 Task: Create a new contact for 'Neel Jones' and add a note 'Irritating person'. Change the business card background color.
Action: Mouse moved to (21, 97)
Screenshot: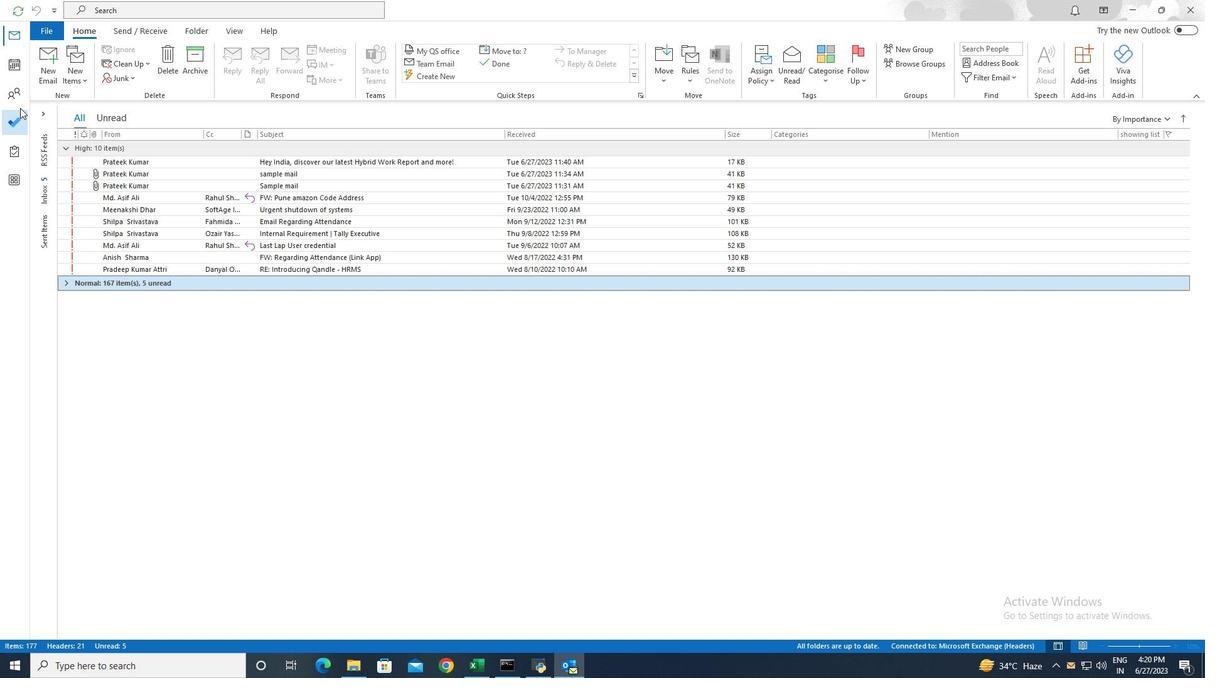 
Action: Mouse pressed left at (21, 97)
Screenshot: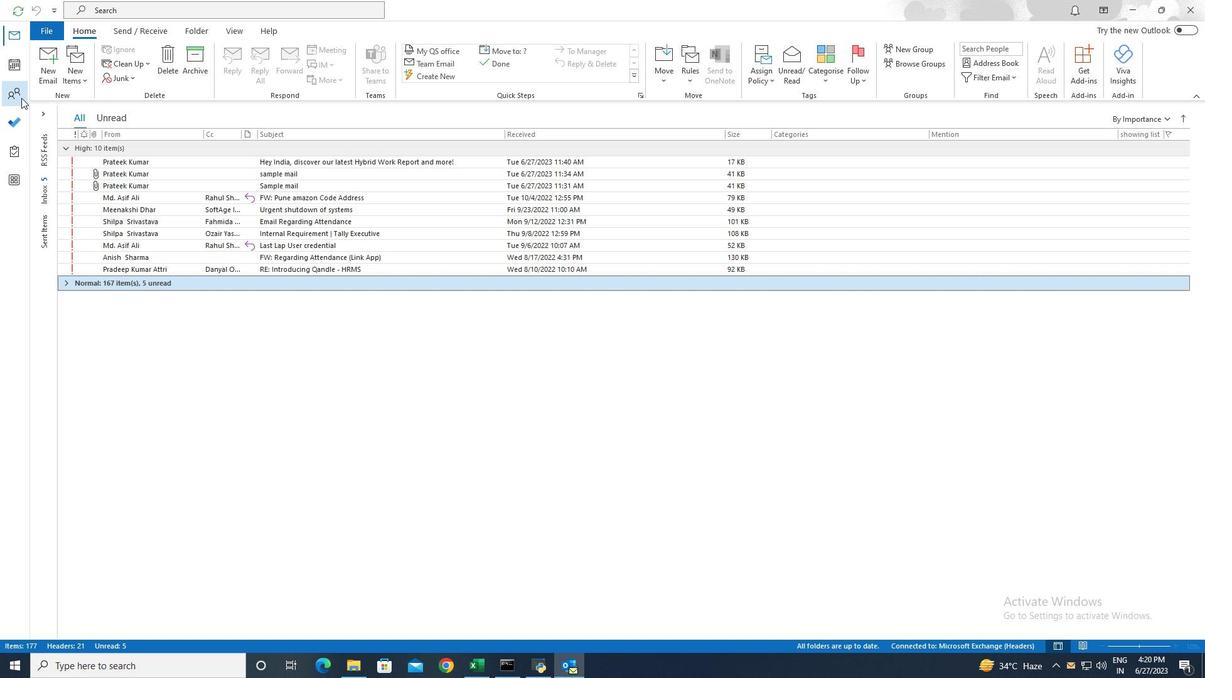 
Action: Mouse moved to (41, 73)
Screenshot: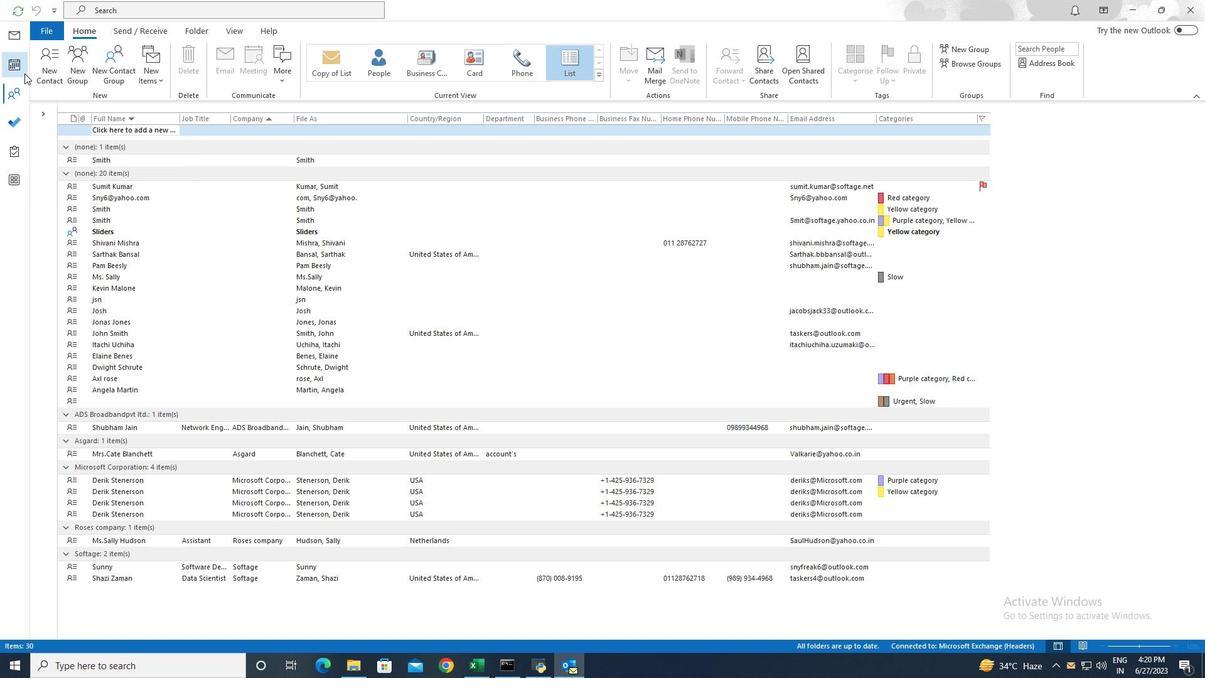 
Action: Mouse pressed left at (41, 73)
Screenshot: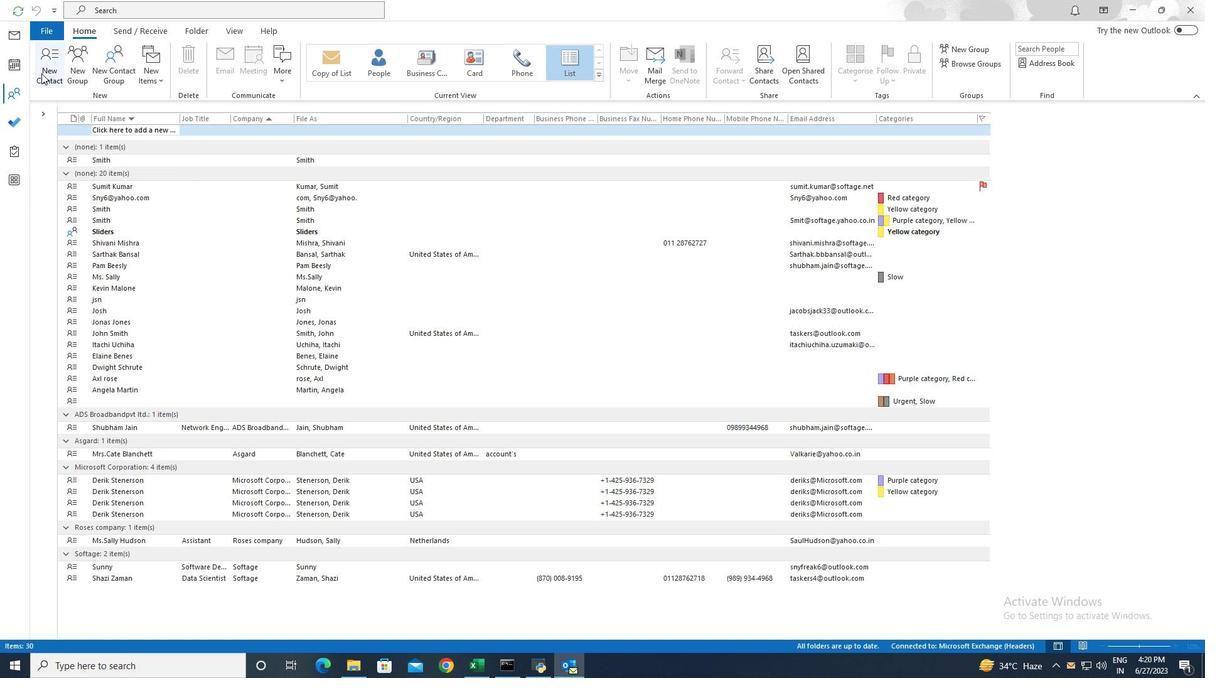 
Action: Mouse moved to (97, 110)
Screenshot: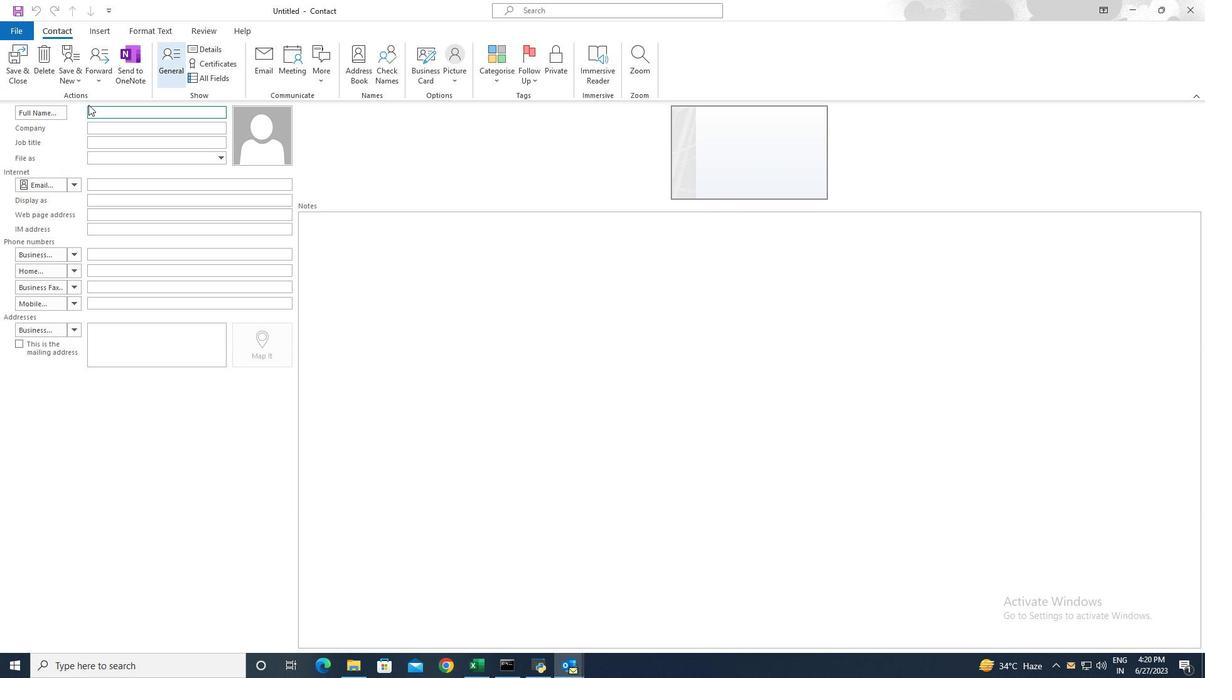 
Action: Mouse pressed left at (97, 110)
Screenshot: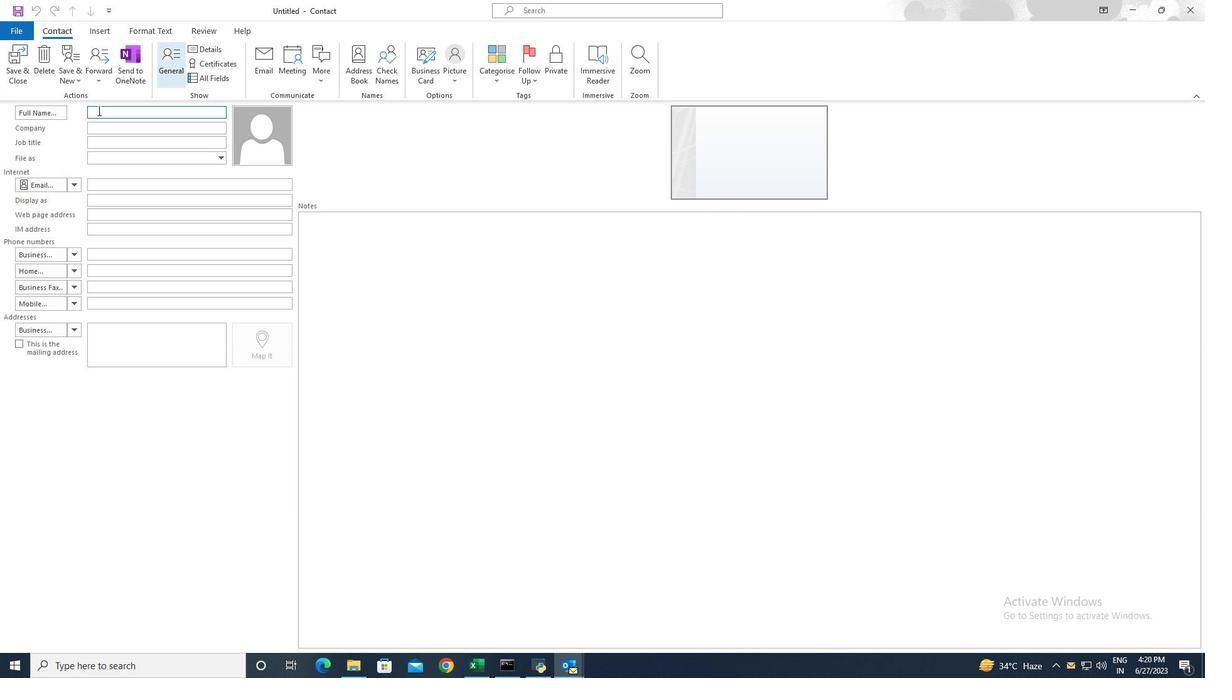 
Action: Key pressed <Key.shift>Neel<Key.space><Key.shift>Jones
Screenshot: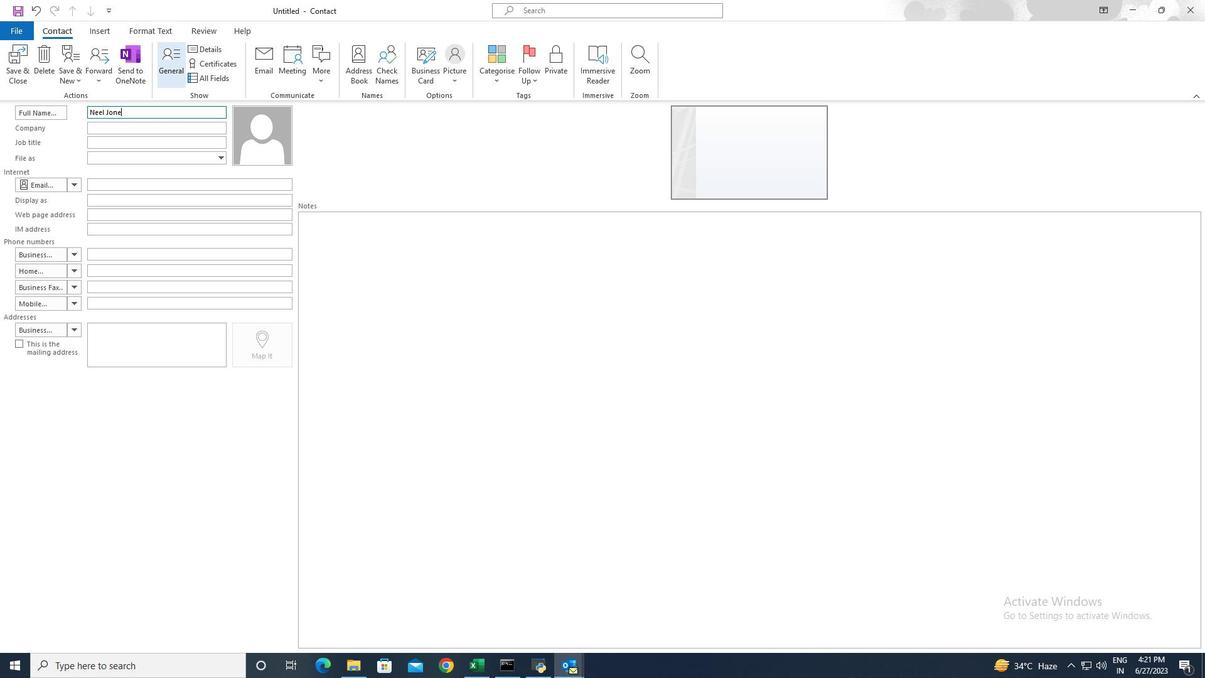 
Action: Mouse moved to (352, 275)
Screenshot: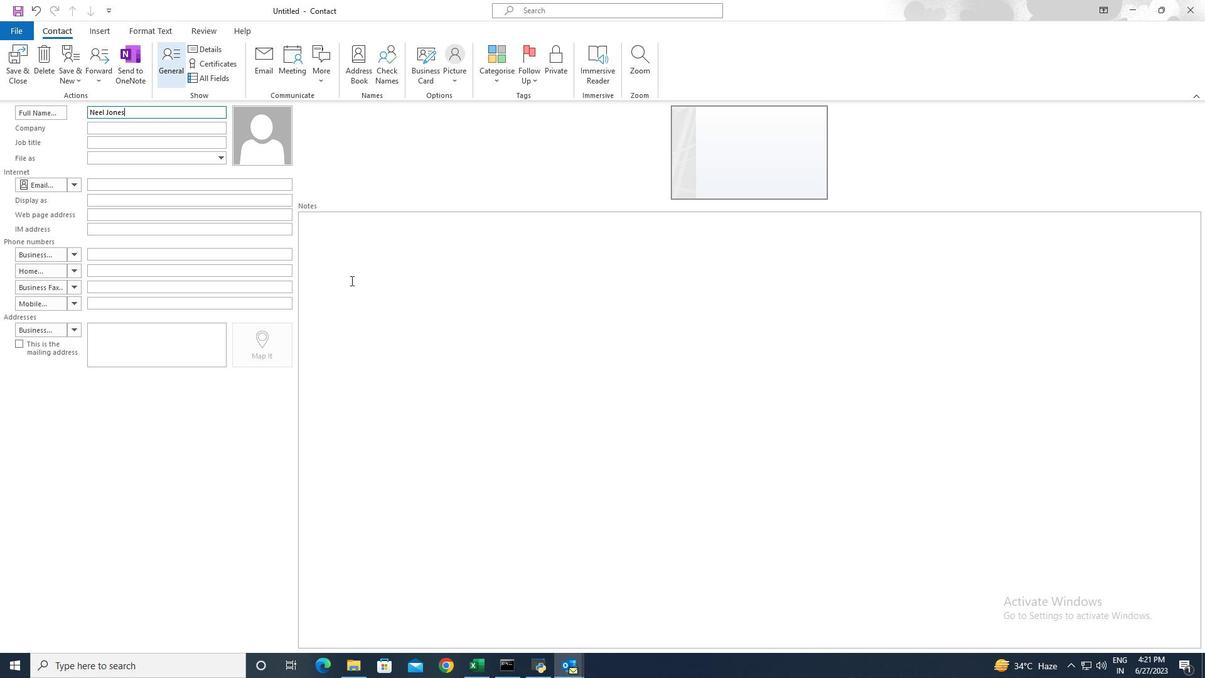
Action: Mouse pressed left at (352, 275)
Screenshot: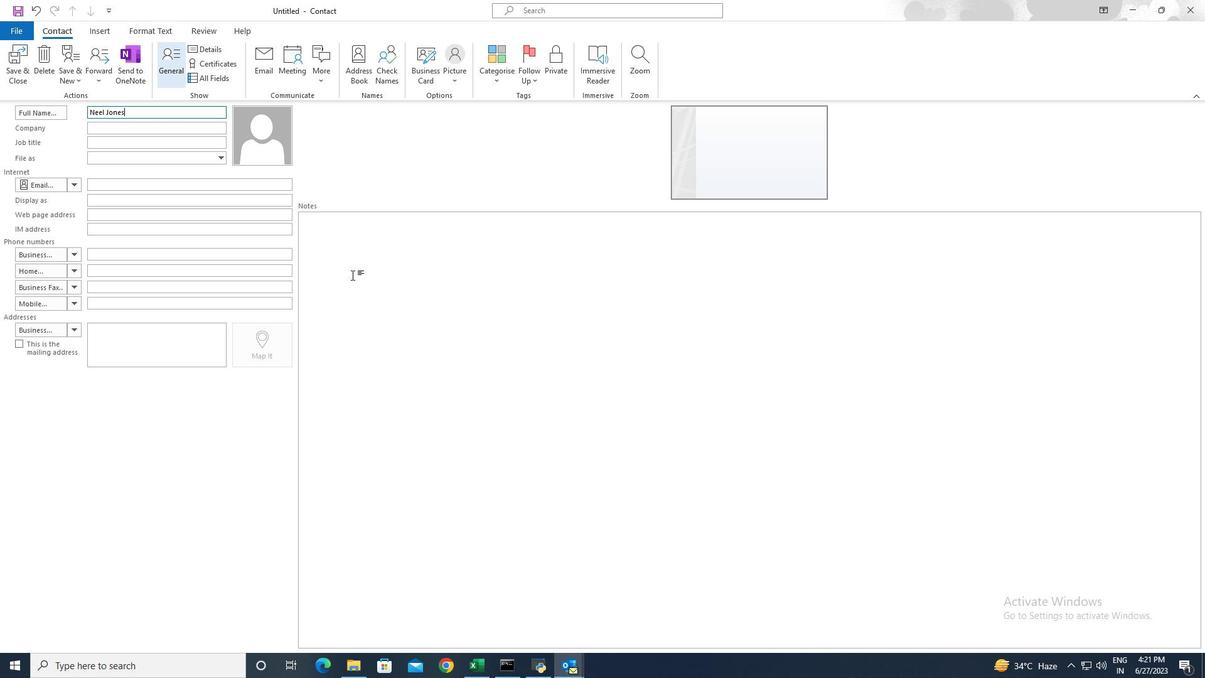 
Action: Key pressed irritating<Key.space>person
Screenshot: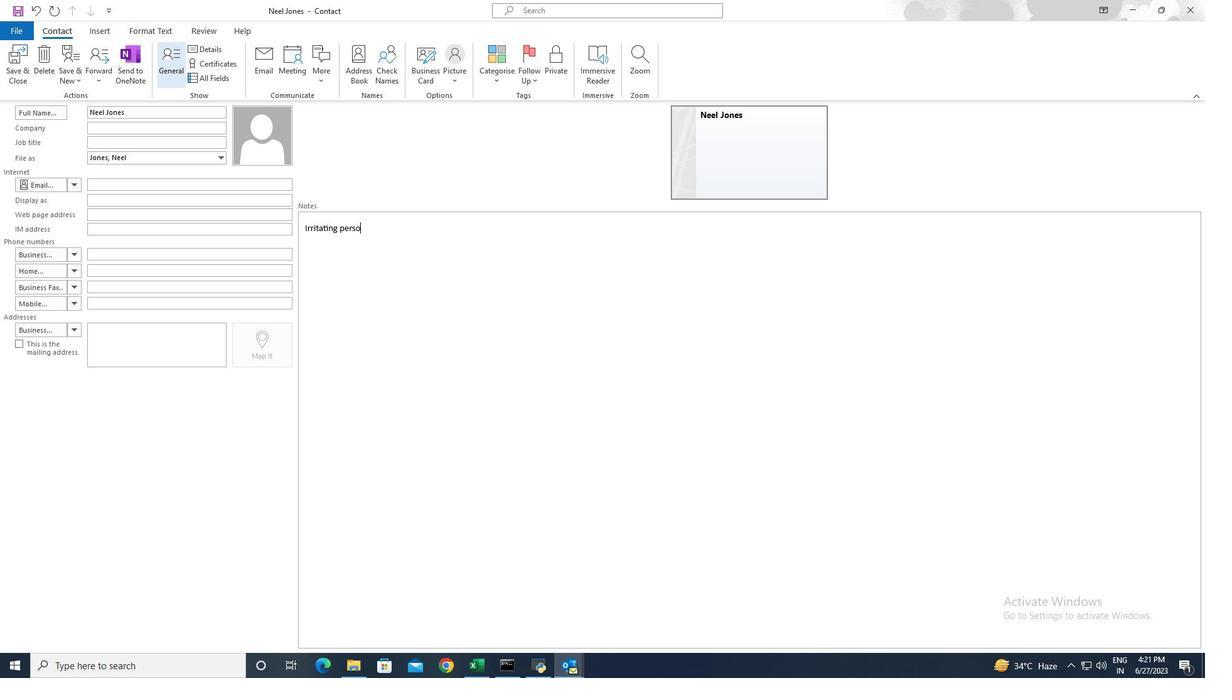 
Action: Mouse moved to (423, 79)
Screenshot: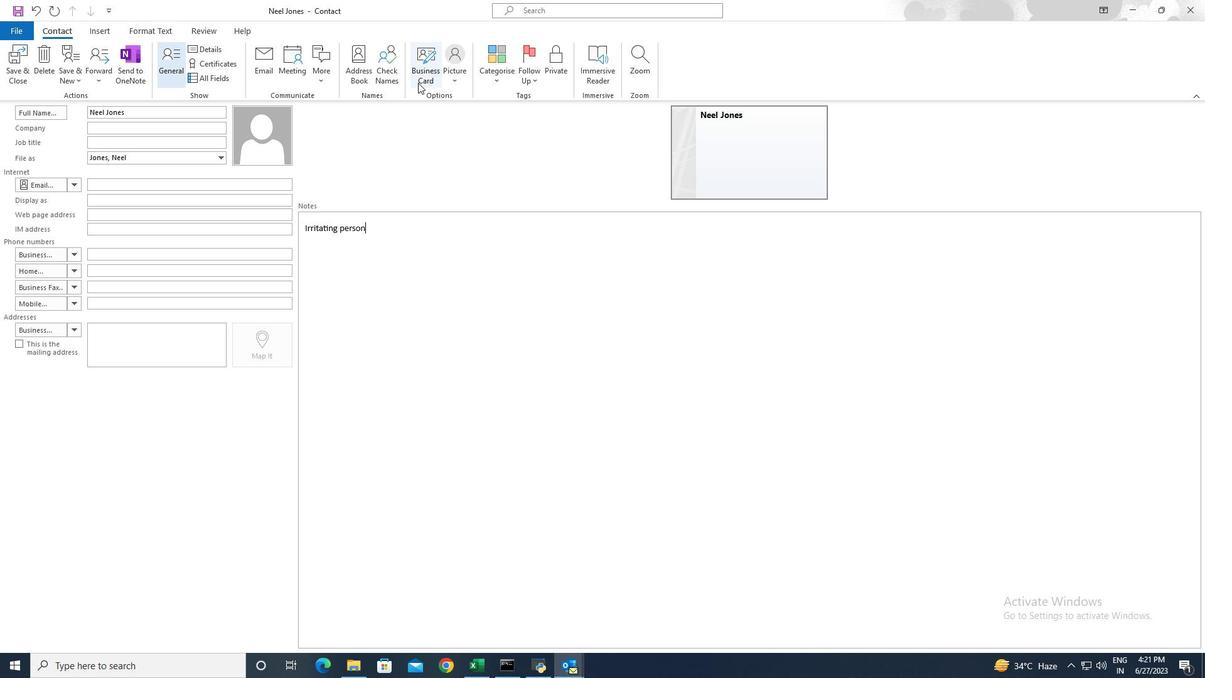 
Action: Mouse pressed left at (423, 79)
Screenshot: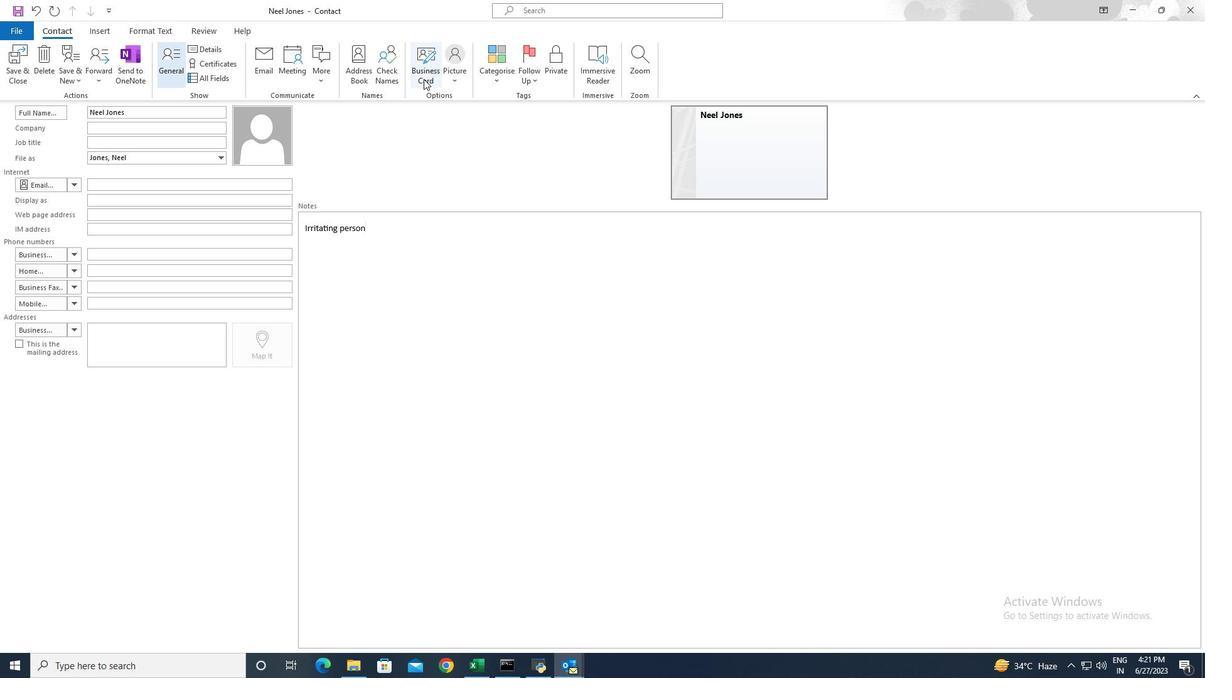 
Action: Mouse moved to (769, 210)
Screenshot: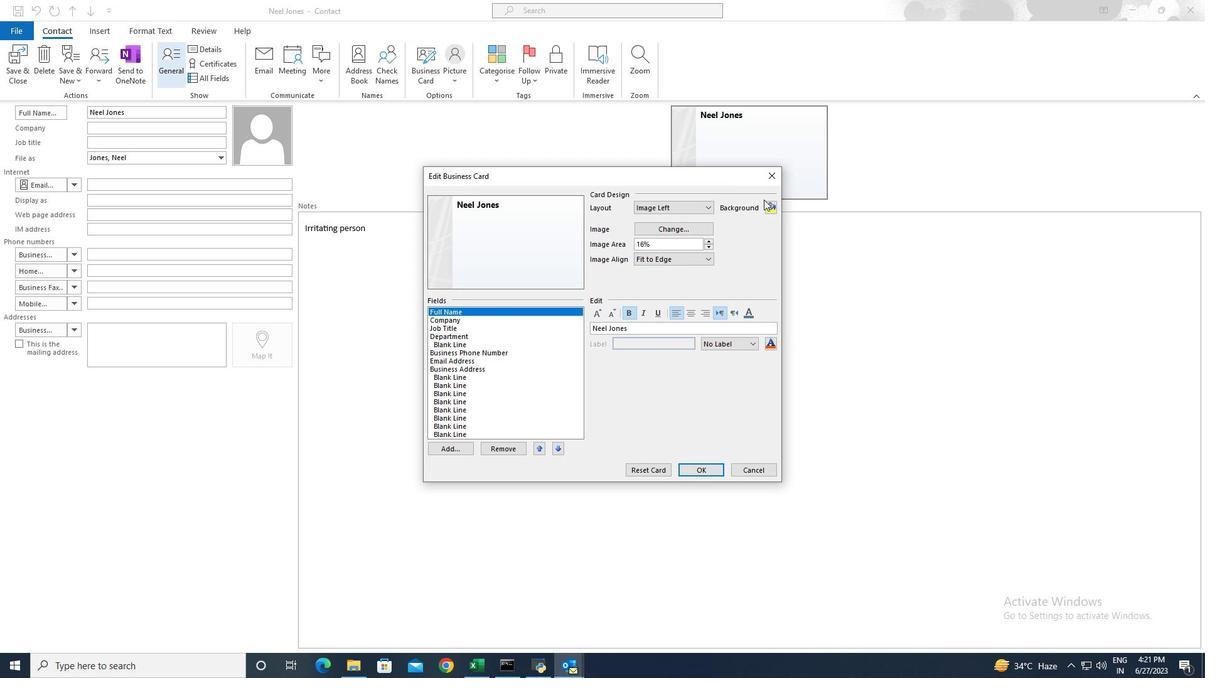 
Action: Mouse pressed left at (769, 210)
Screenshot: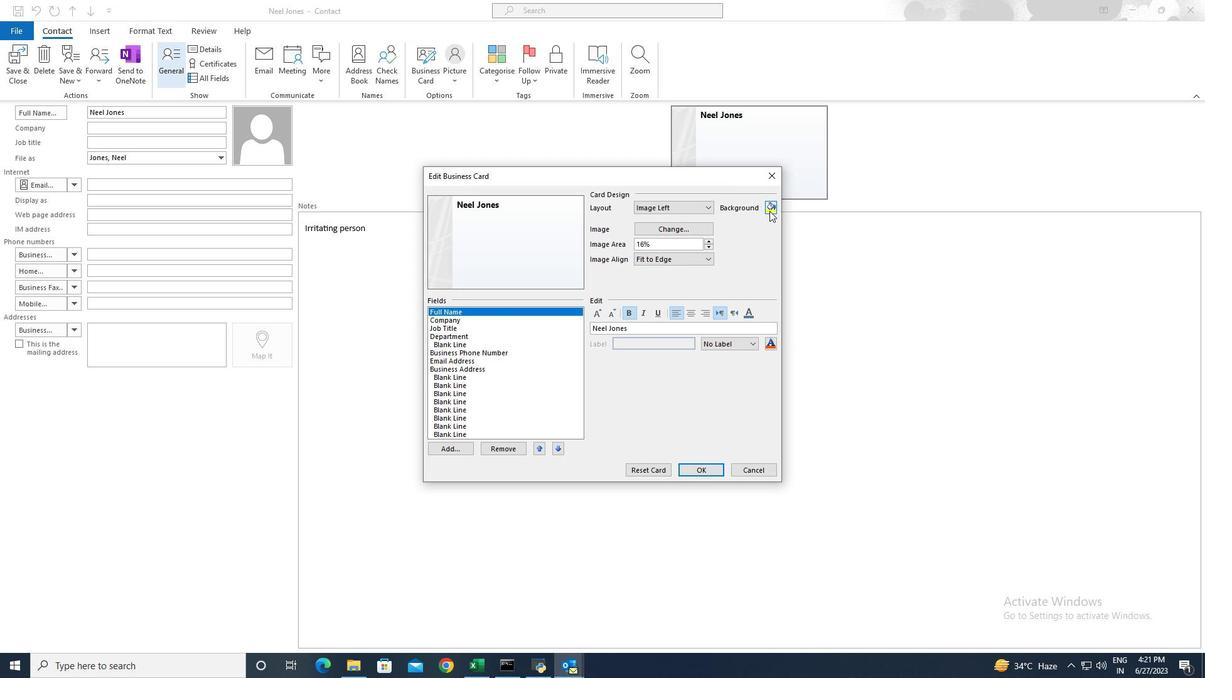 
Action: Mouse moved to (439, 327)
Screenshot: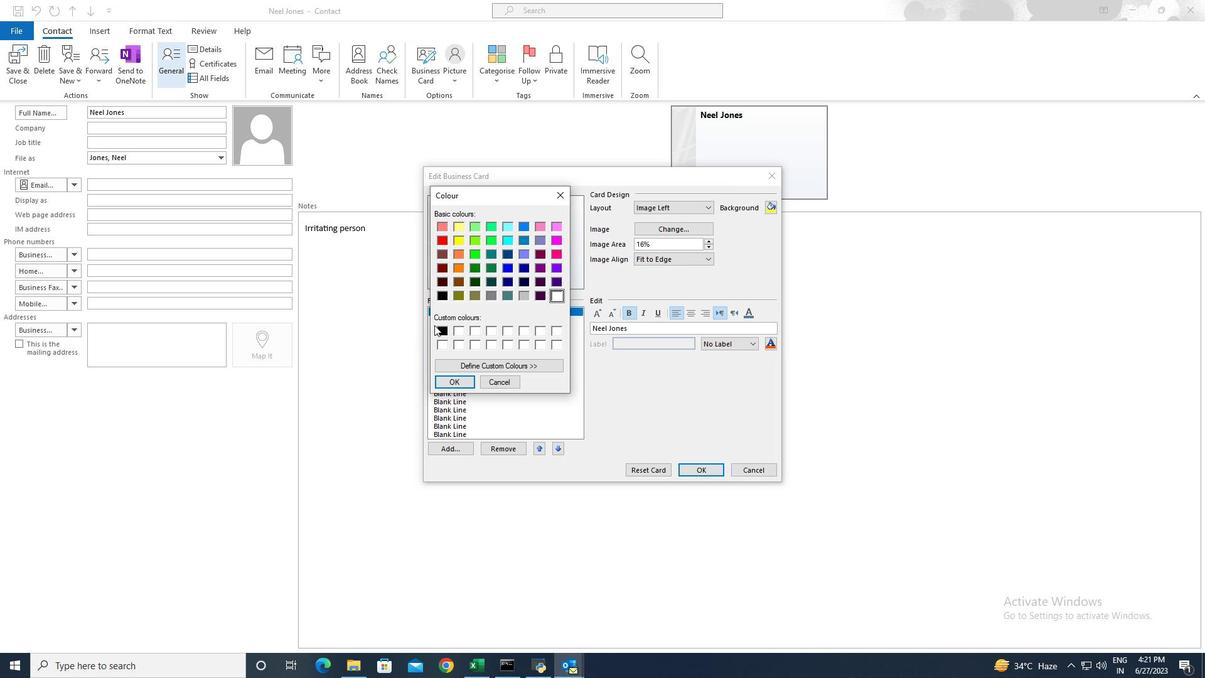 
Action: Mouse pressed left at (439, 327)
Screenshot: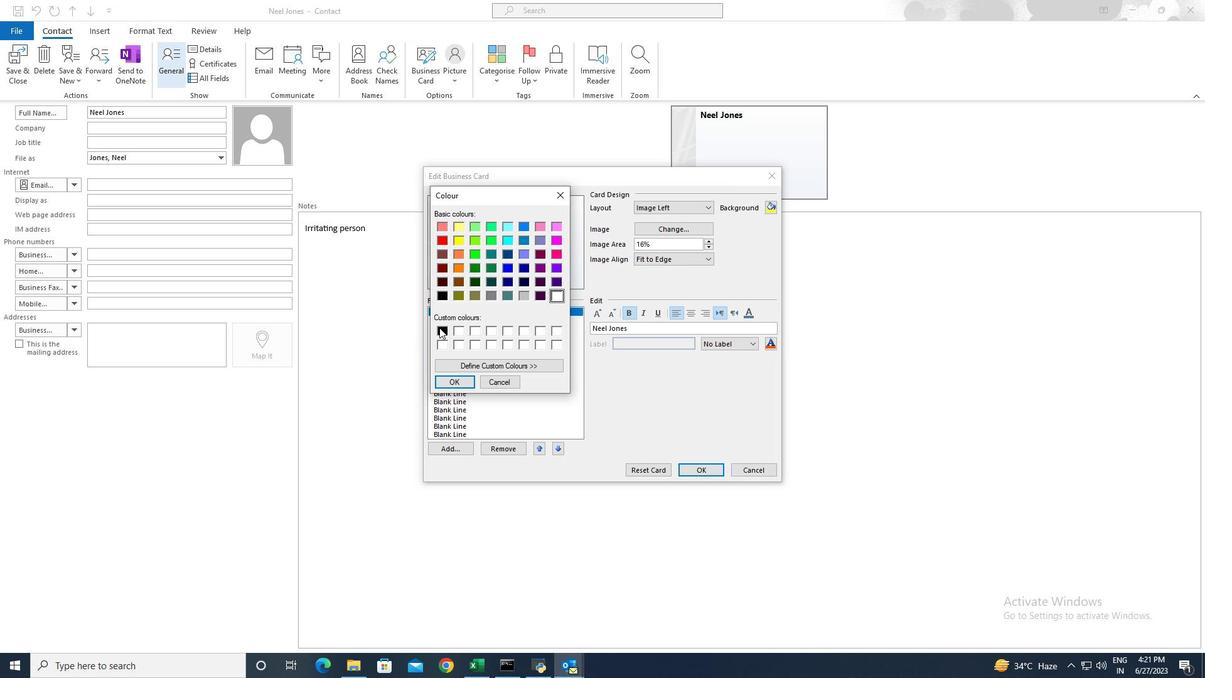 
Action: Mouse moved to (453, 378)
Screenshot: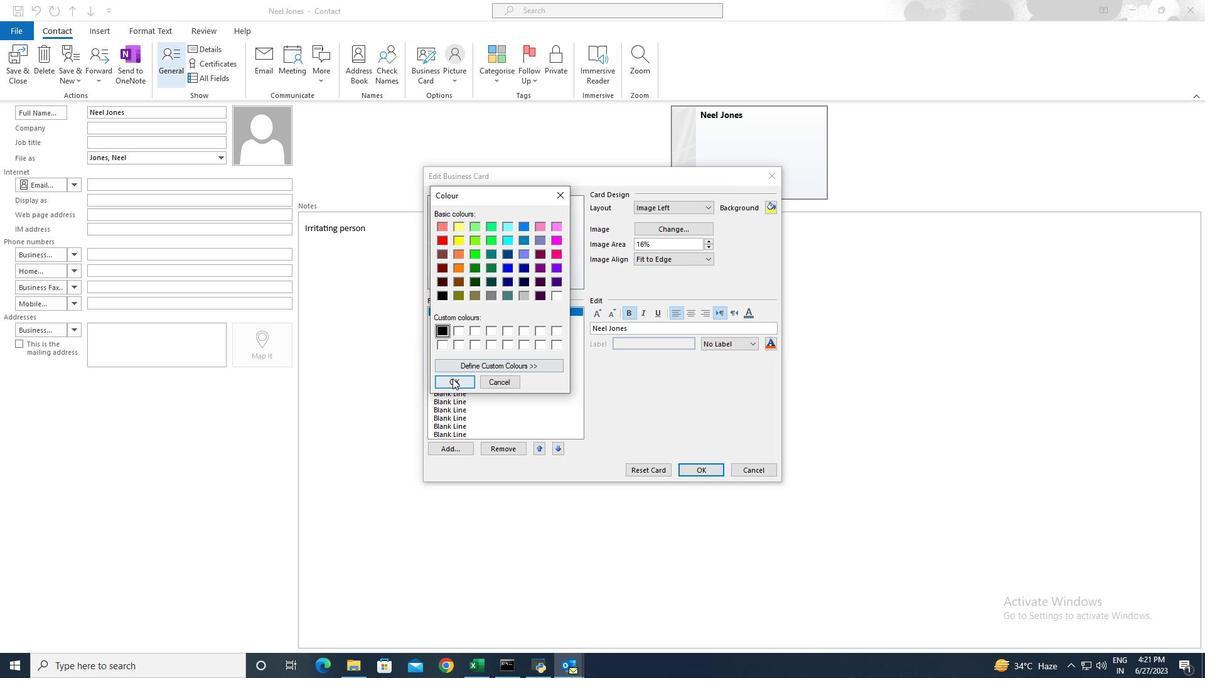 
Action: Mouse pressed left at (453, 378)
Screenshot: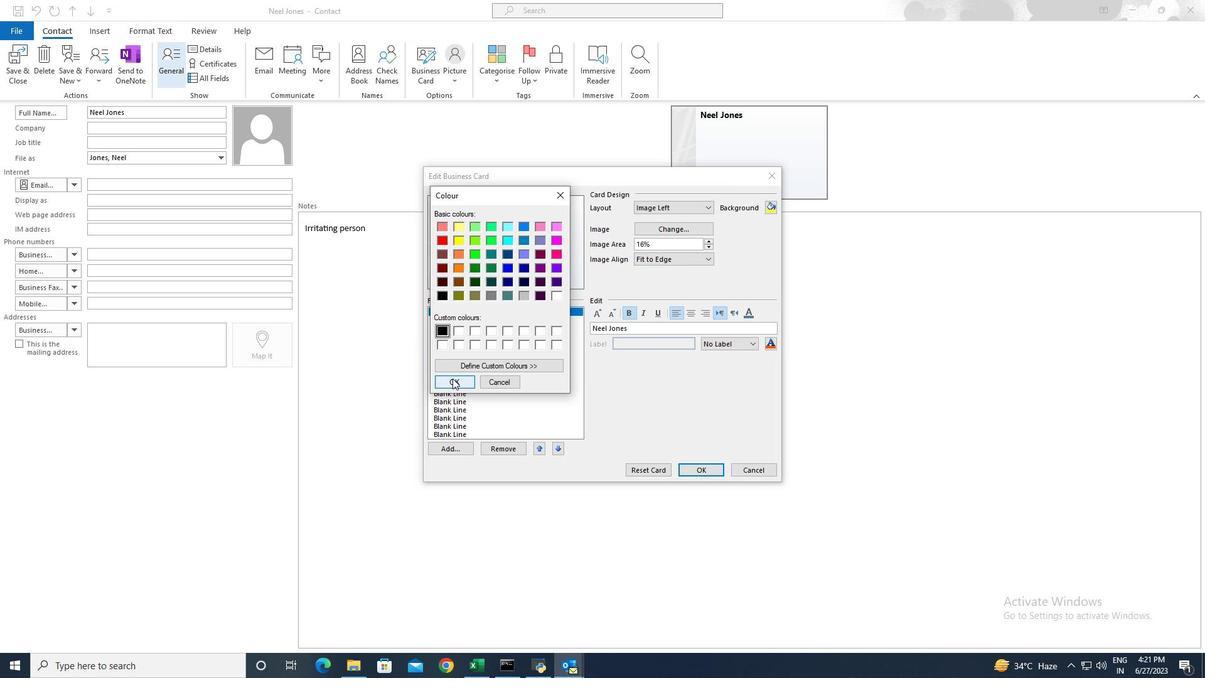 
Action: Mouse moved to (690, 464)
Screenshot: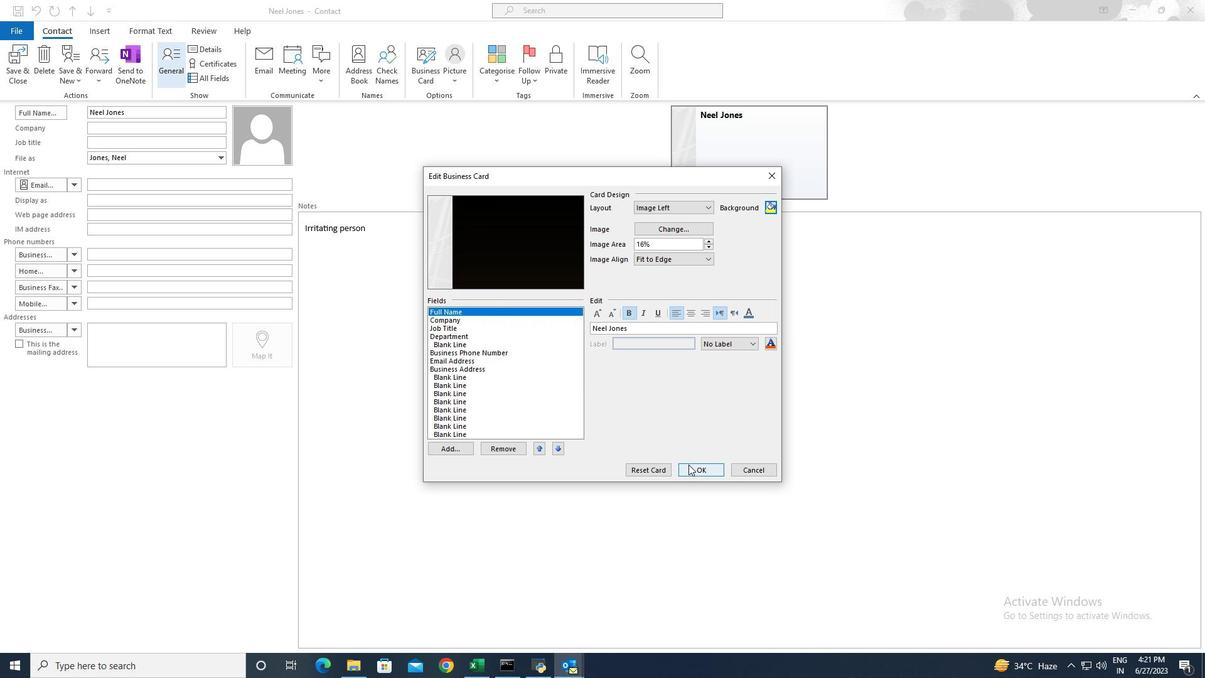 
Action: Mouse pressed left at (690, 464)
Screenshot: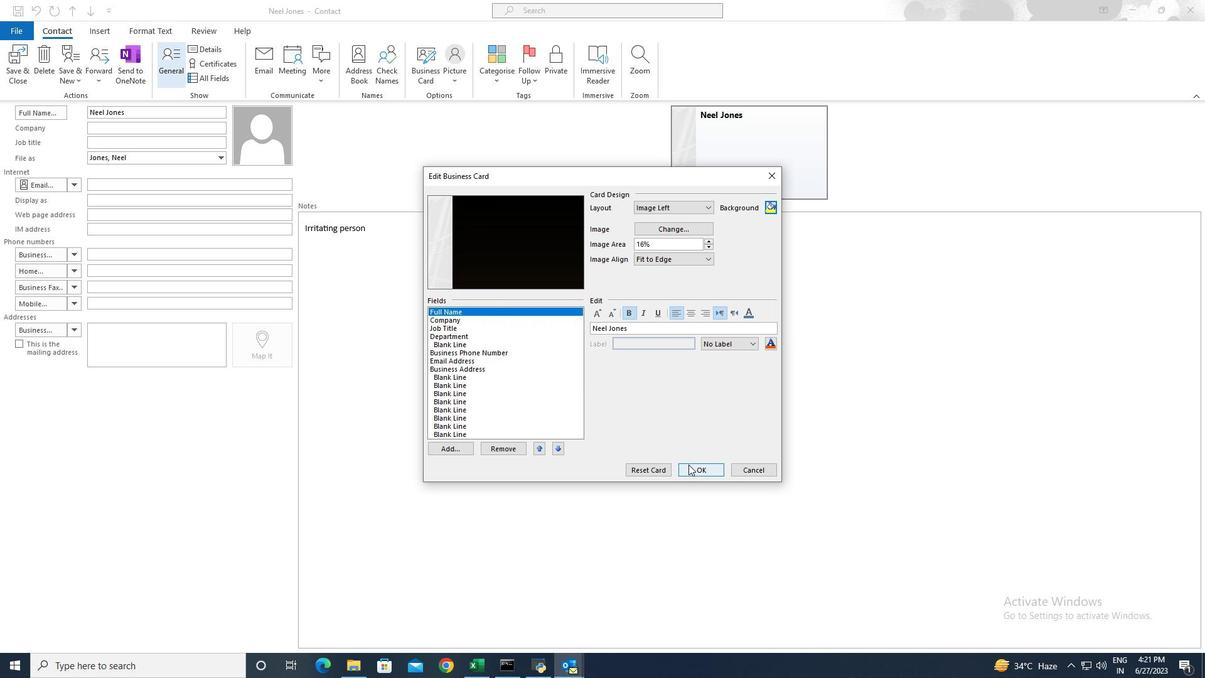 
Action: Mouse moved to (583, 75)
Screenshot: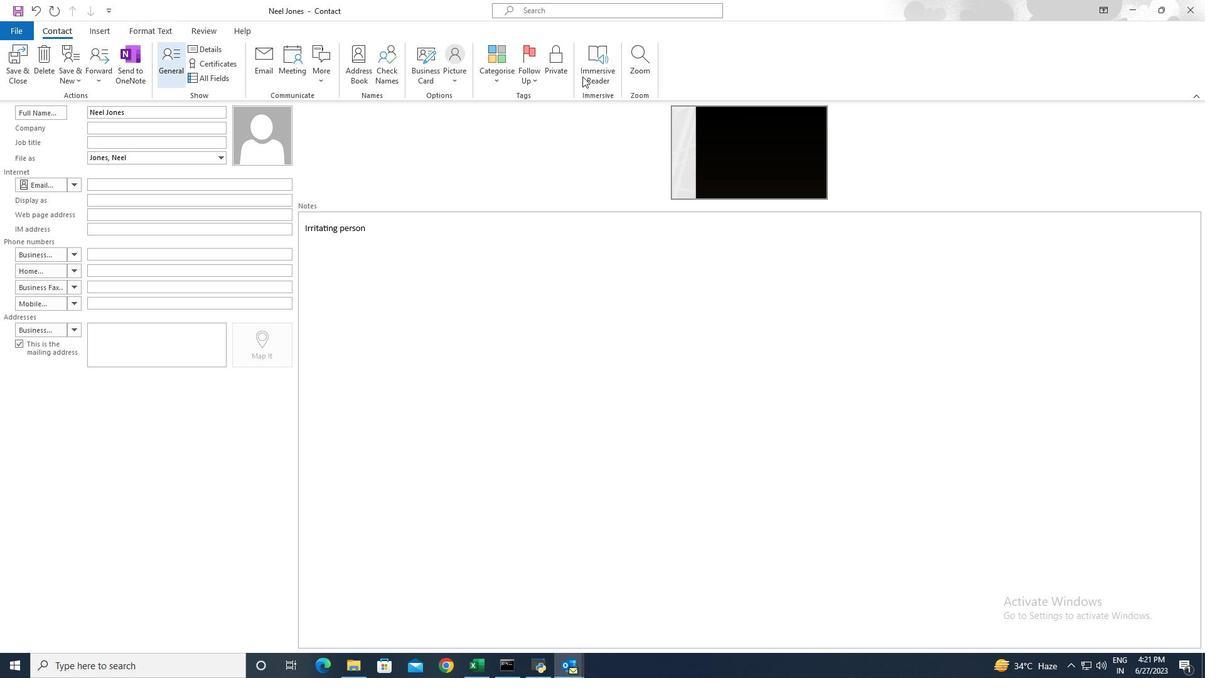 
Action: Mouse pressed left at (583, 75)
Screenshot: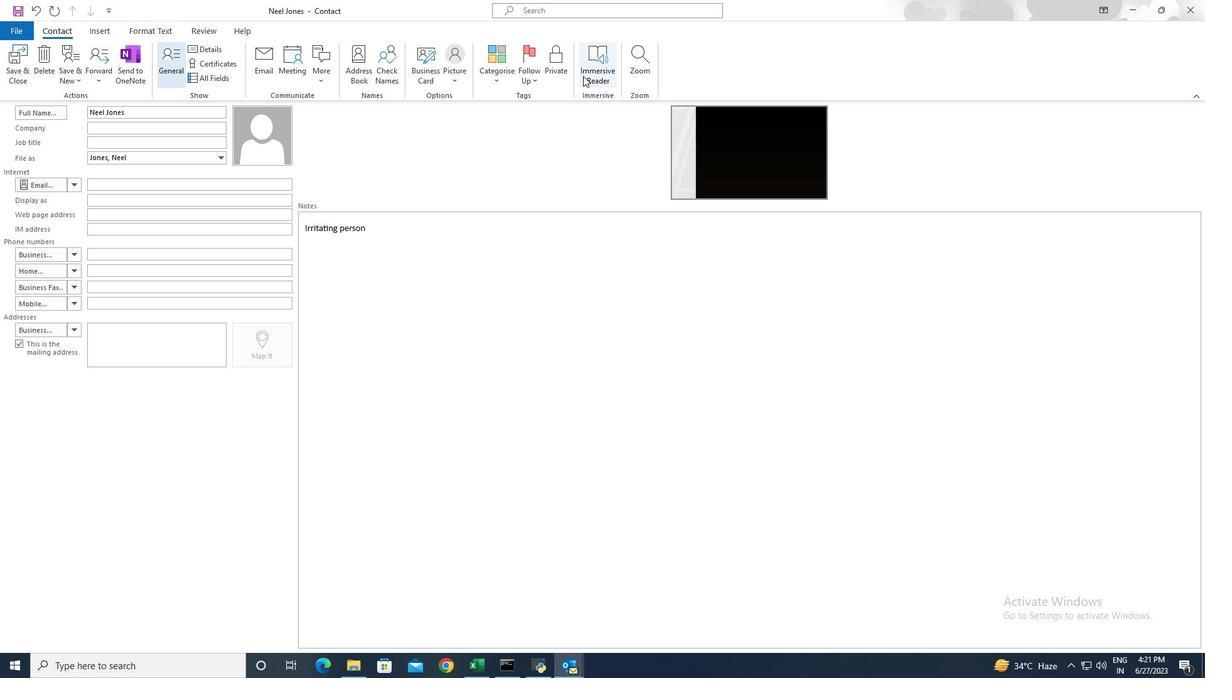 
Action: Mouse moved to (75, 82)
Screenshot: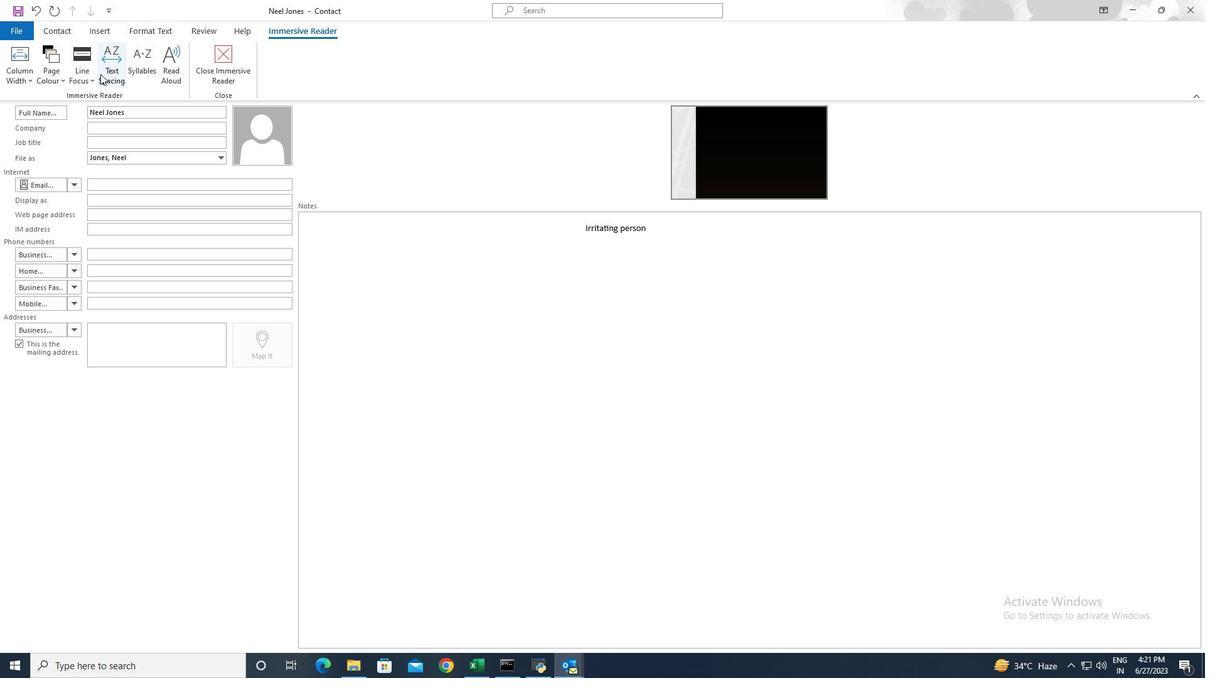 
Action: Mouse pressed left at (75, 82)
Screenshot: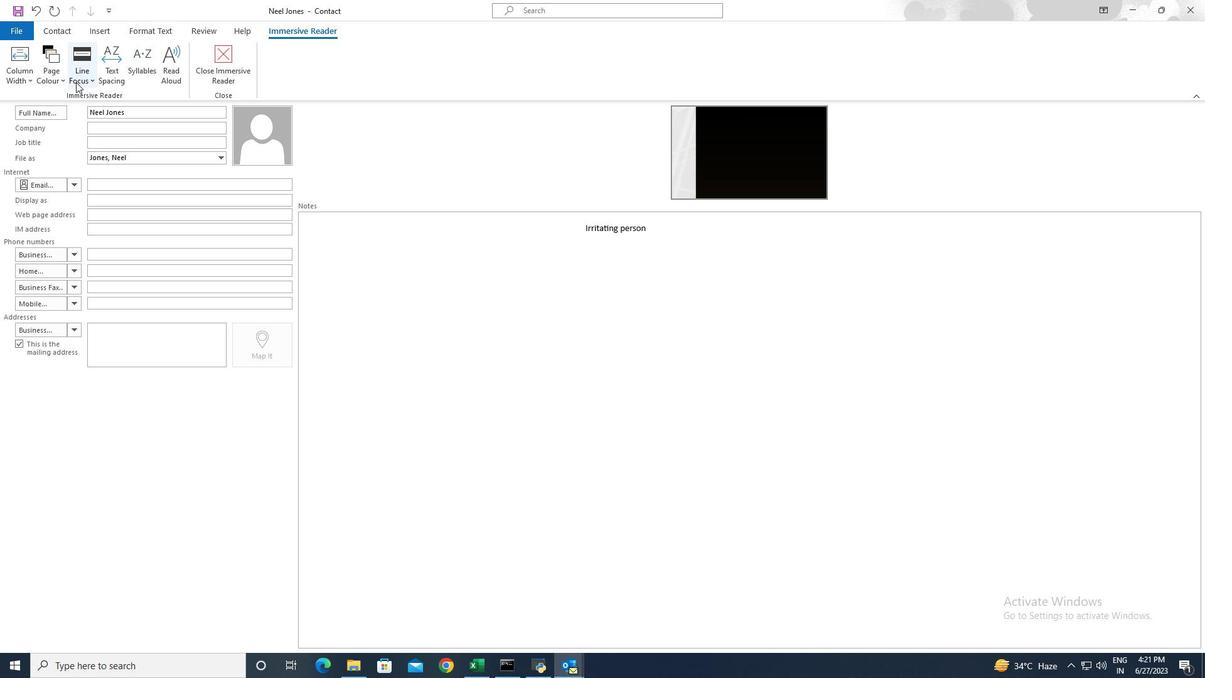 
Action: Mouse moved to (109, 138)
Screenshot: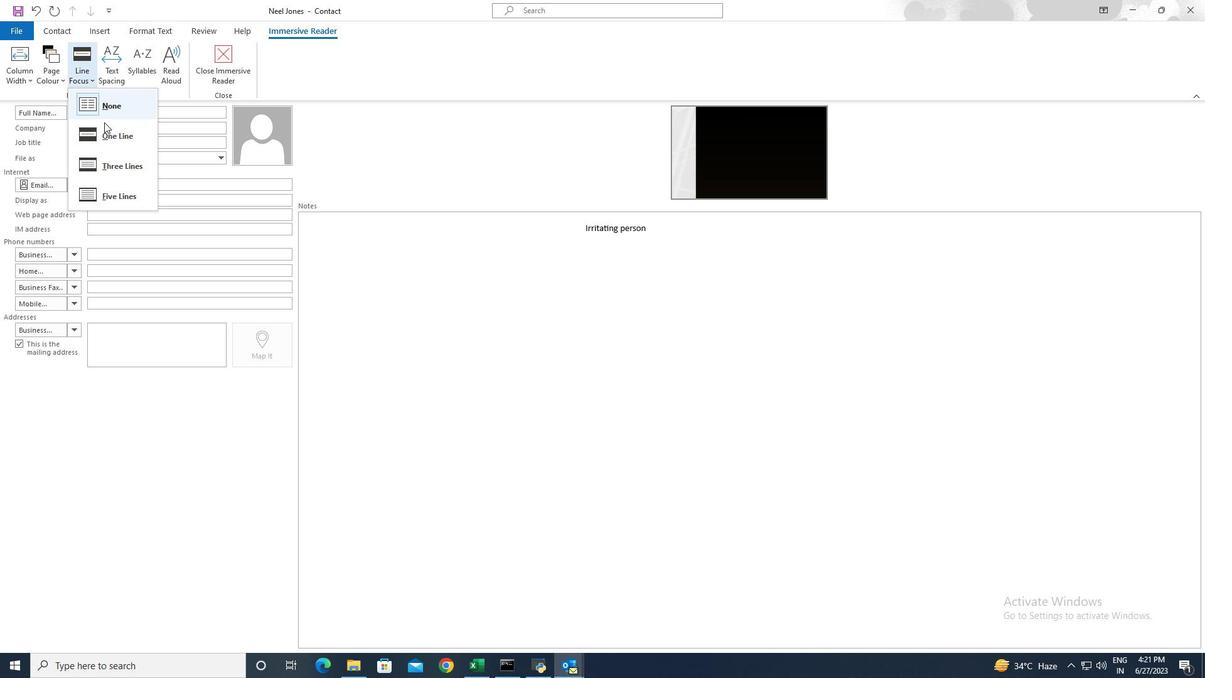 
Action: Mouse pressed left at (109, 138)
Screenshot: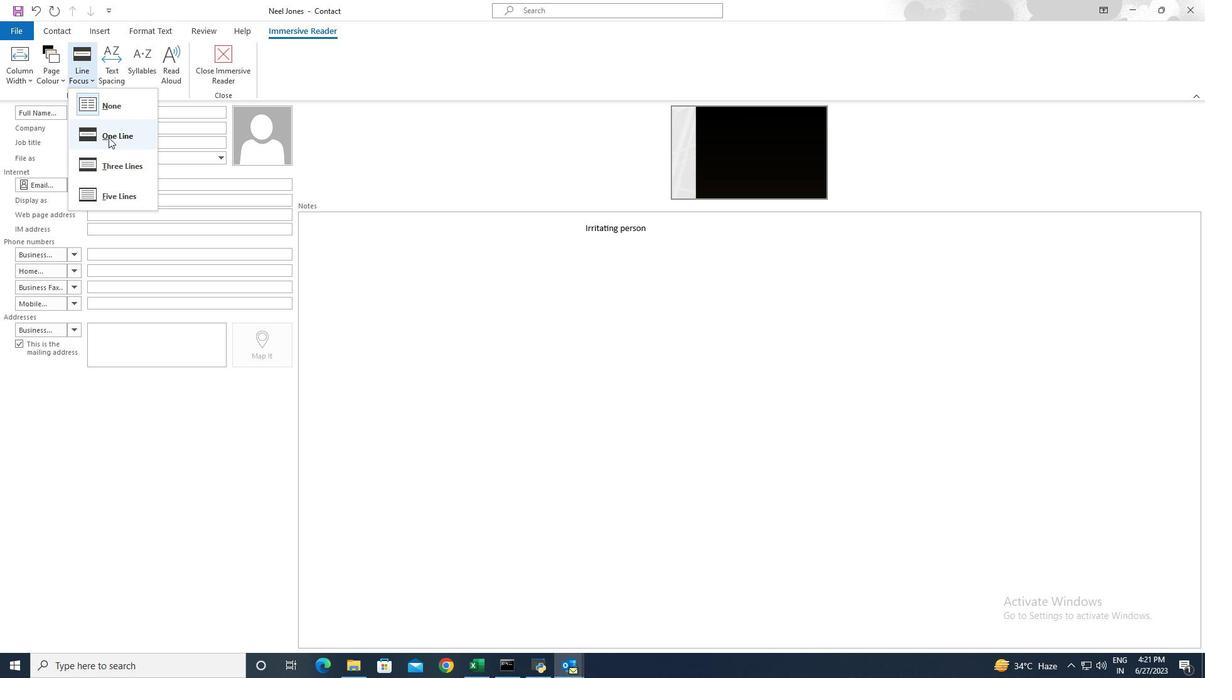 
Action: Mouse moved to (69, 25)
Screenshot: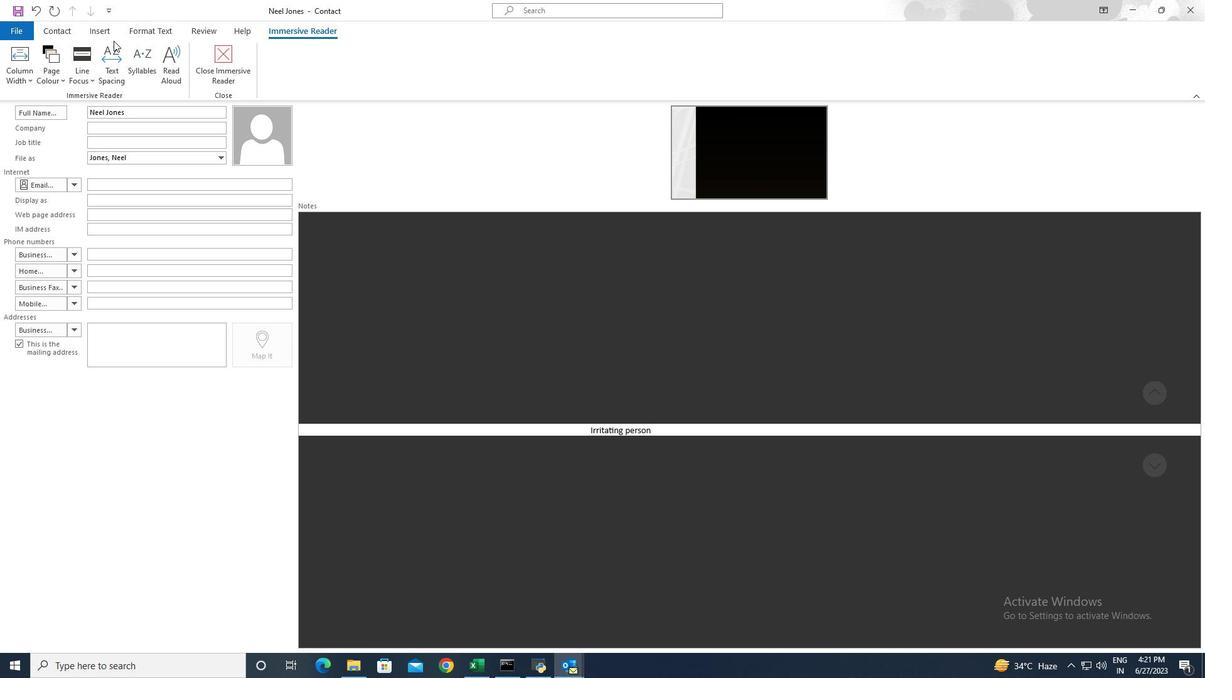
Action: Mouse pressed left at (69, 25)
Screenshot: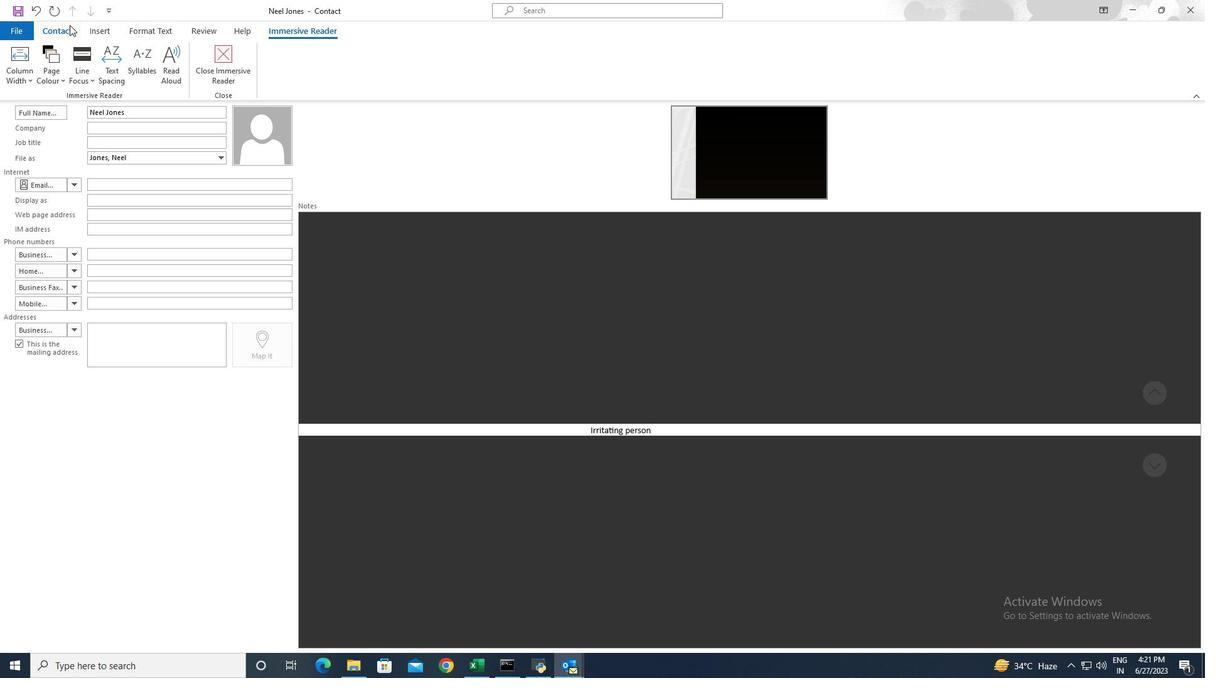 
Action: Mouse moved to (637, 64)
Screenshot: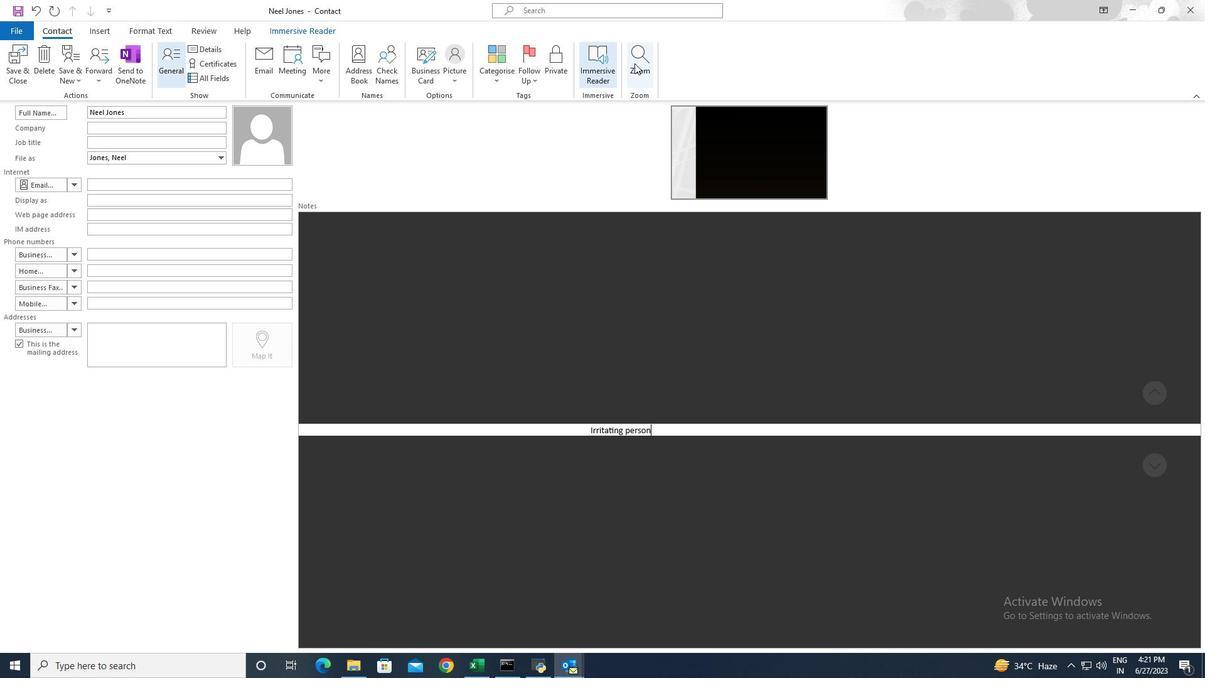
Action: Mouse pressed left at (637, 64)
Screenshot: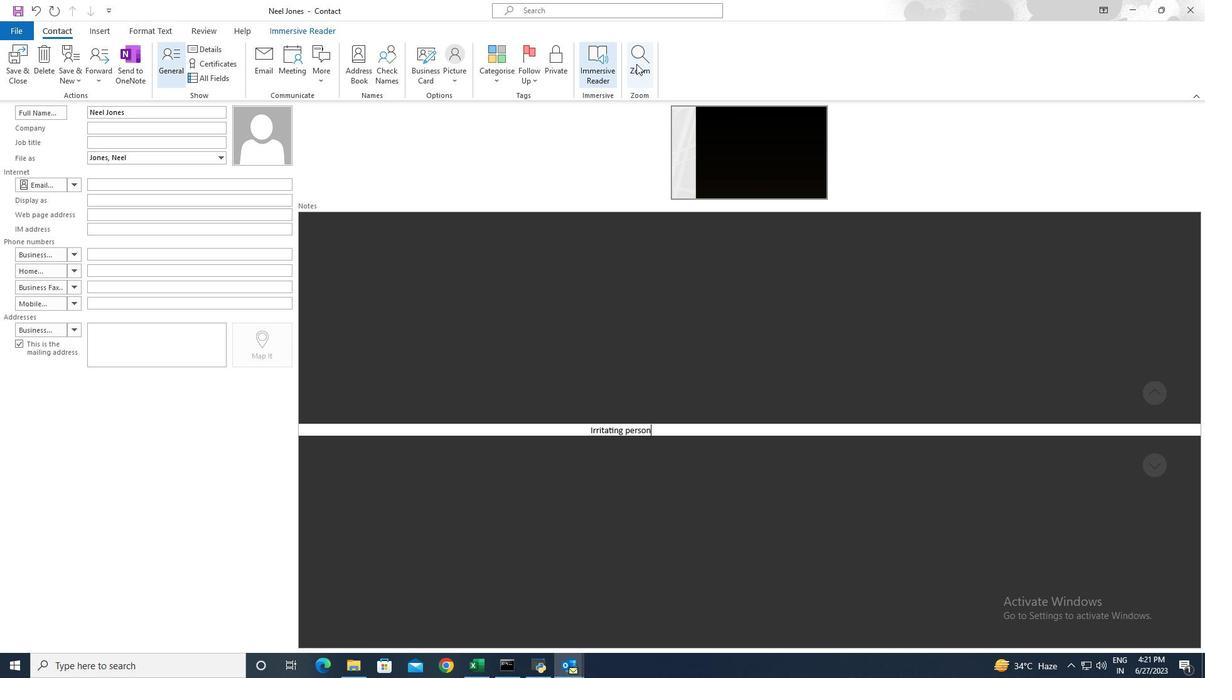 
Action: Mouse moved to (521, 305)
Screenshot: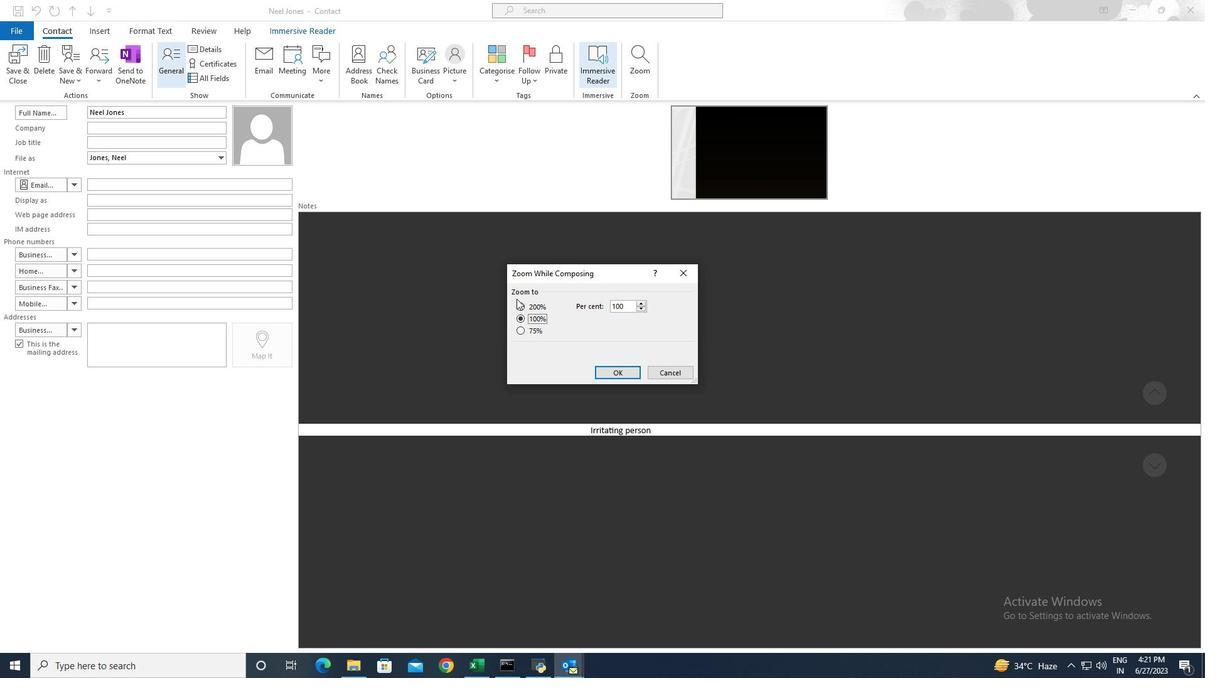 
Action: Mouse pressed left at (521, 305)
Screenshot: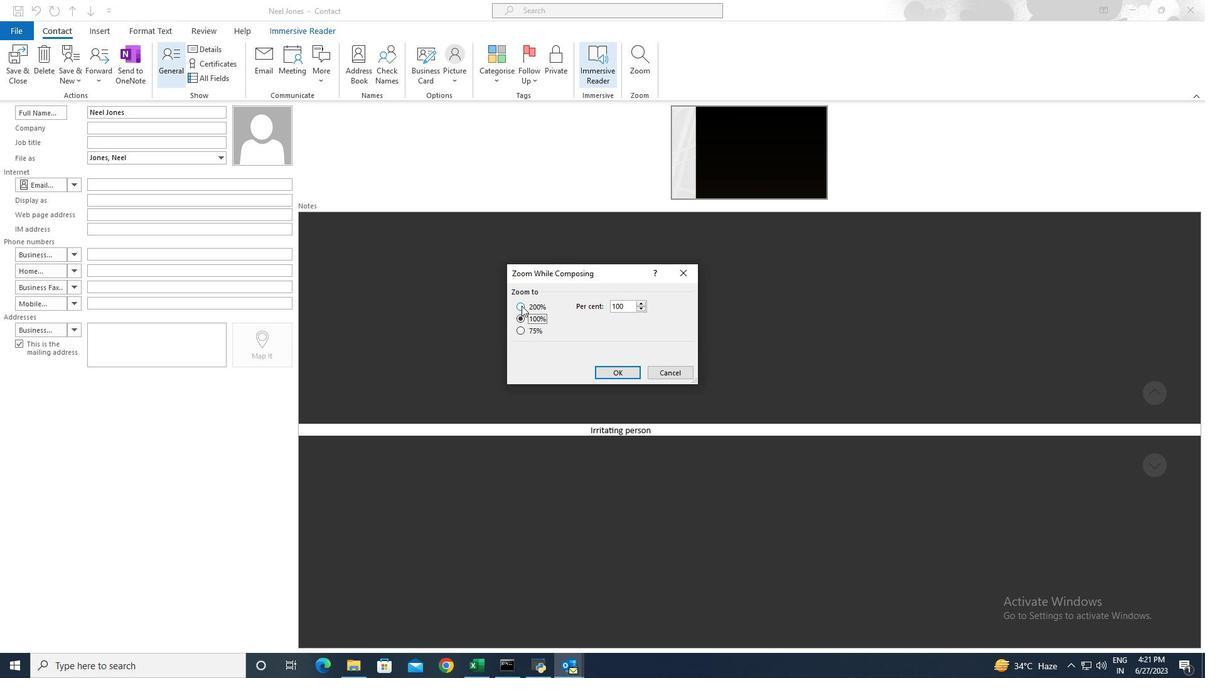 
Action: Mouse moved to (609, 372)
Screenshot: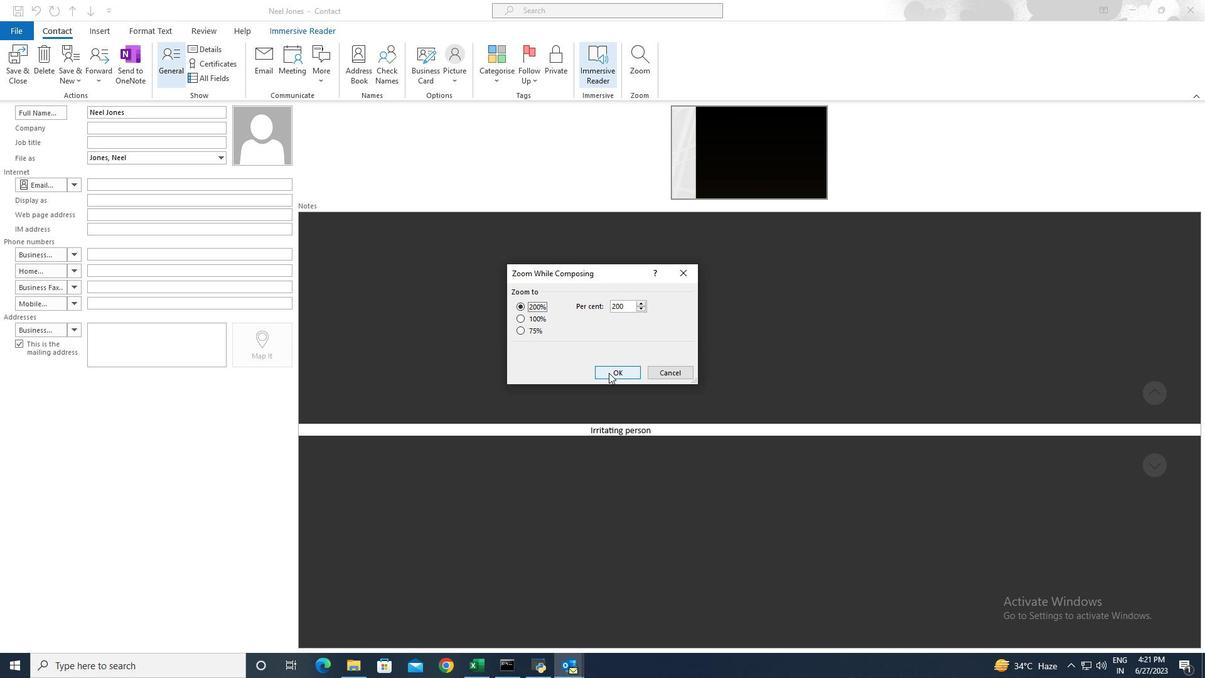 
Action: Mouse pressed left at (609, 372)
Screenshot: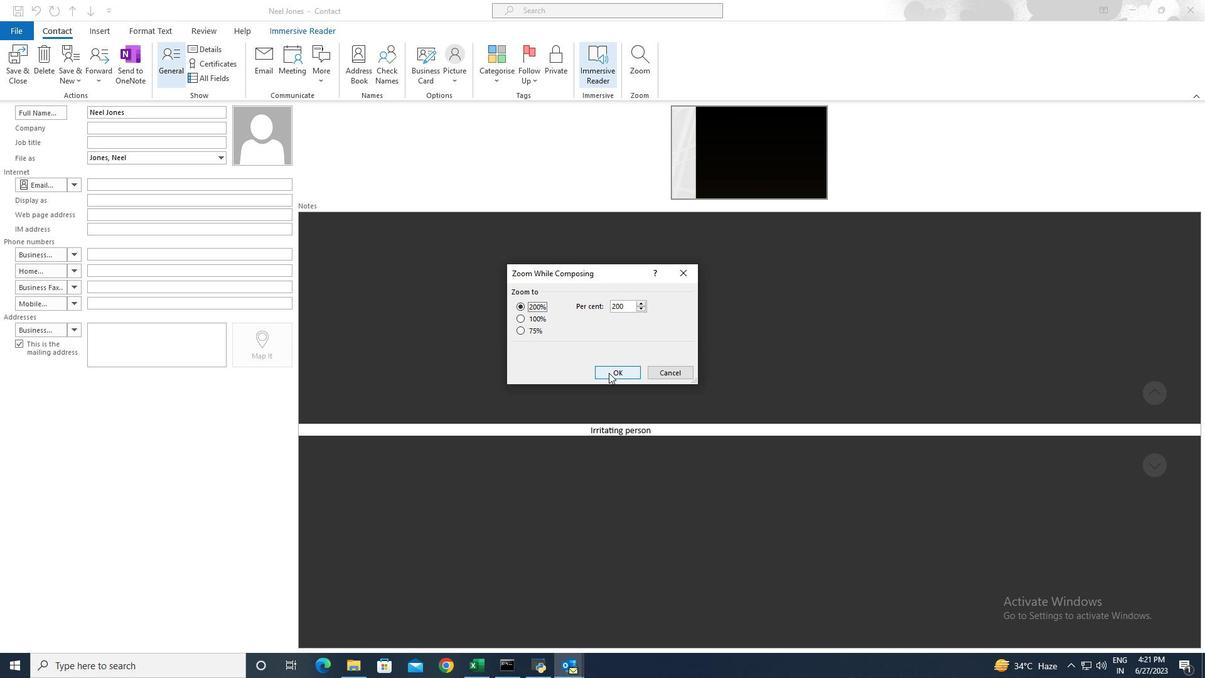 
Action: Mouse moved to (25, 59)
Screenshot: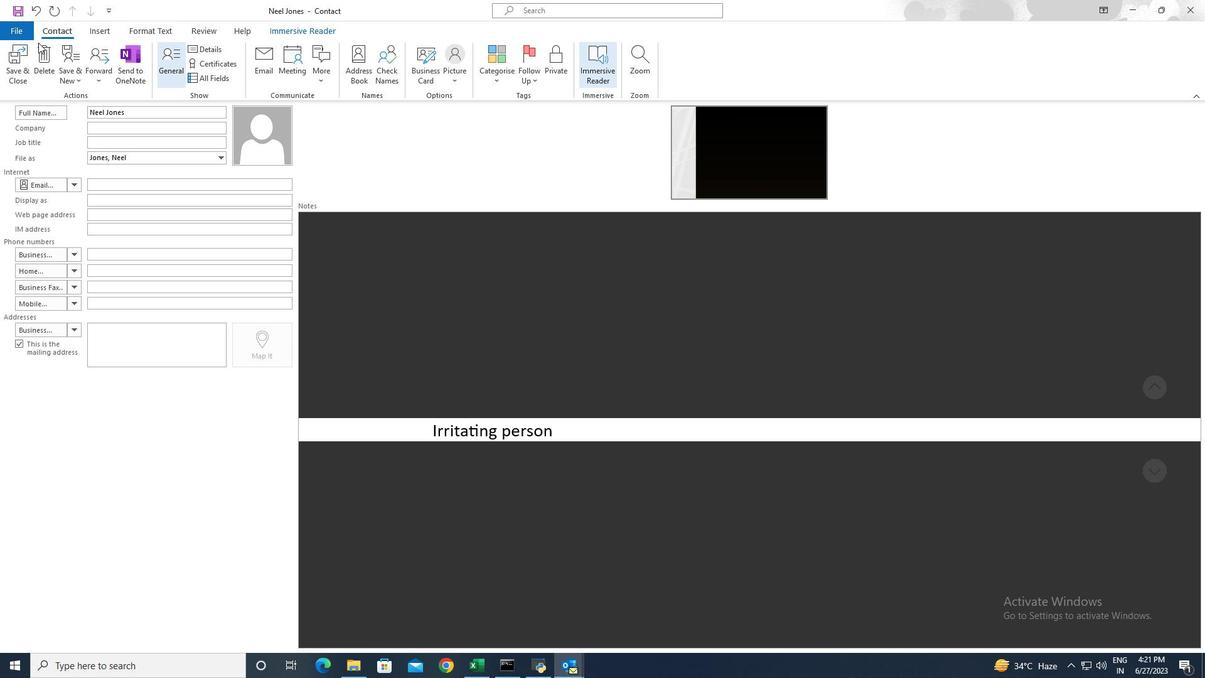 
Action: Mouse pressed left at (25, 59)
Screenshot: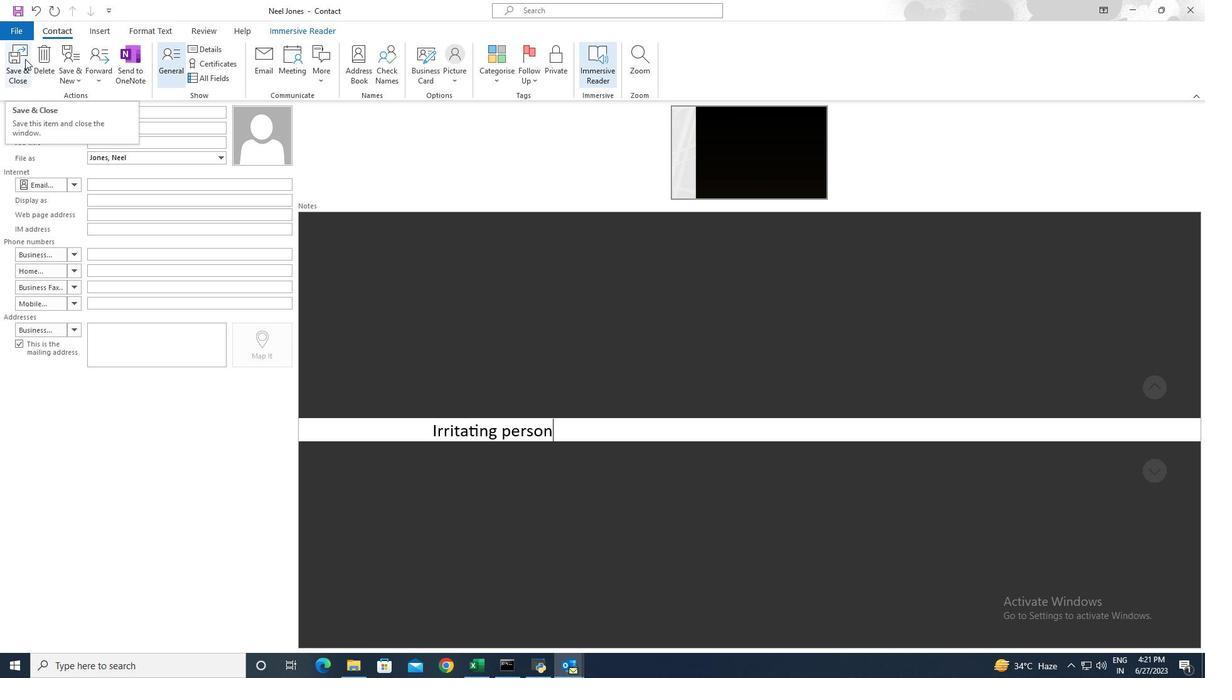 
